 Task: Choose email frequency to Weekly in job recommendations.
Action: Mouse moved to (738, 93)
Screenshot: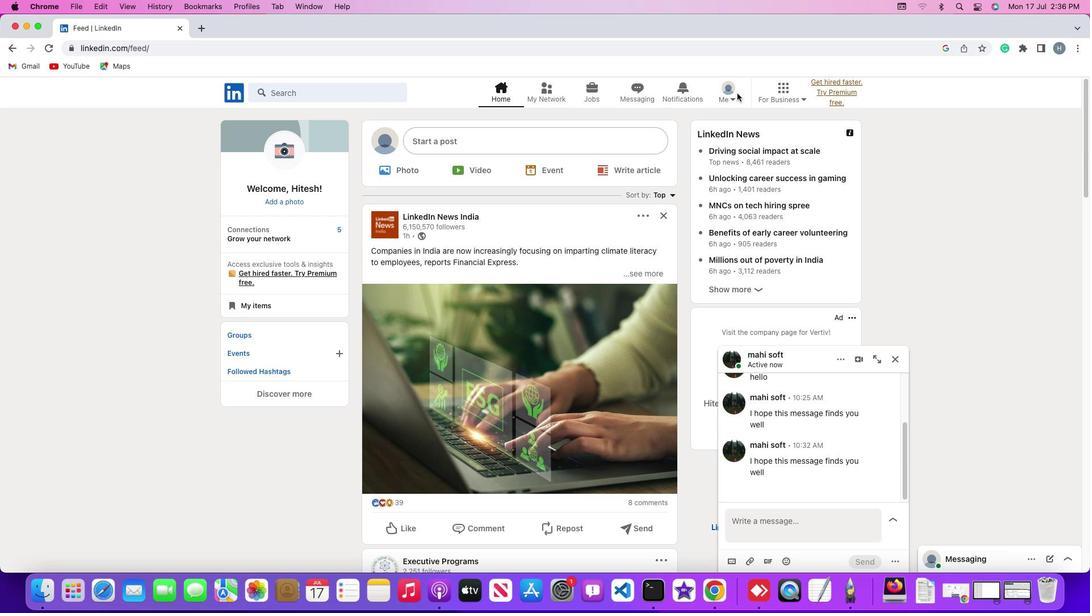 
Action: Mouse pressed left at (738, 93)
Screenshot: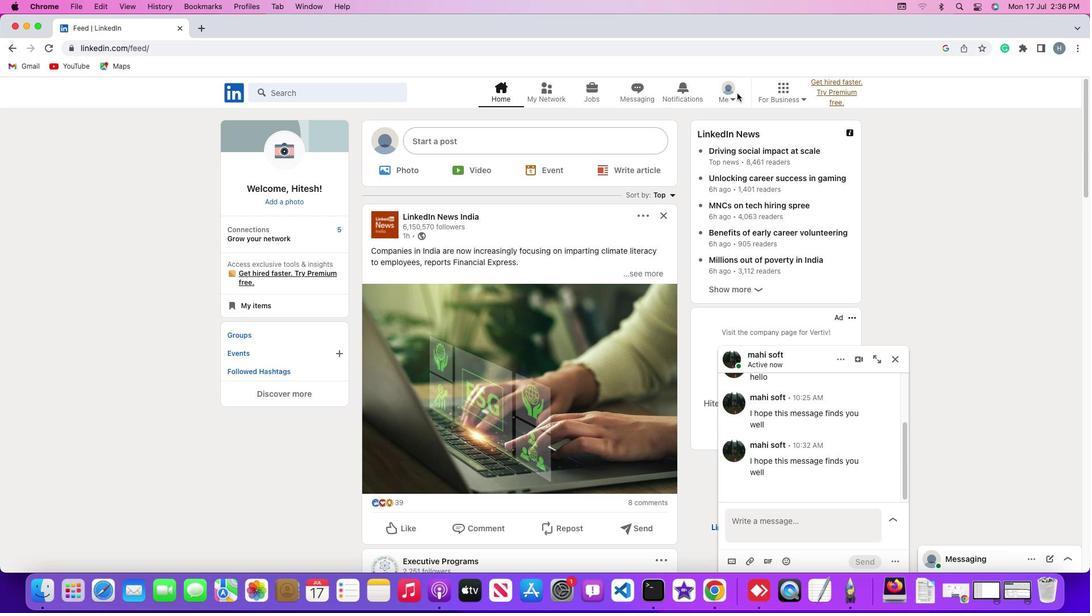 
Action: Mouse moved to (732, 97)
Screenshot: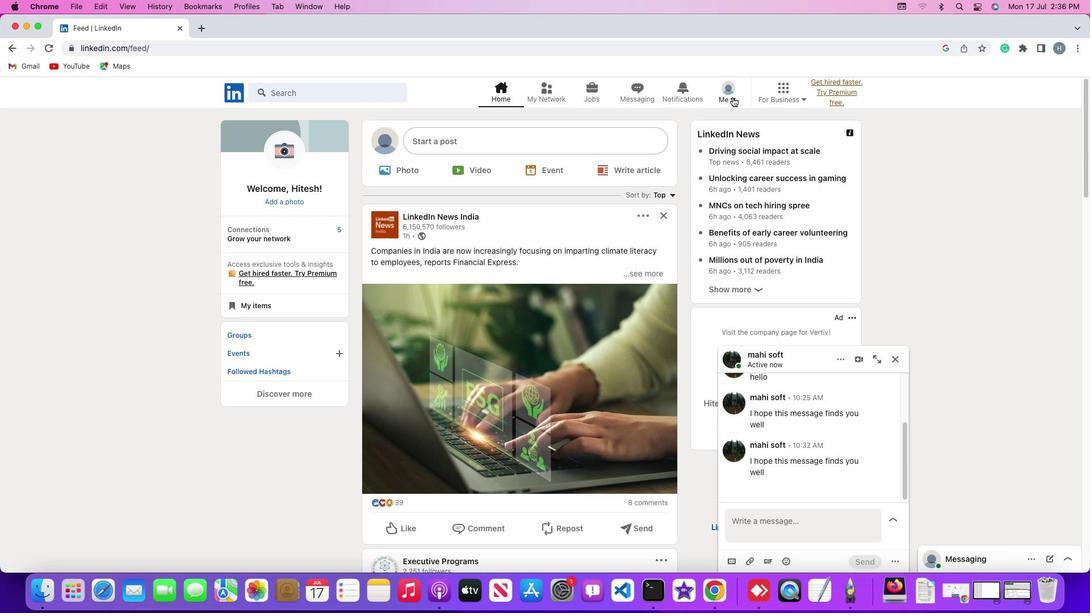 
Action: Mouse pressed left at (732, 97)
Screenshot: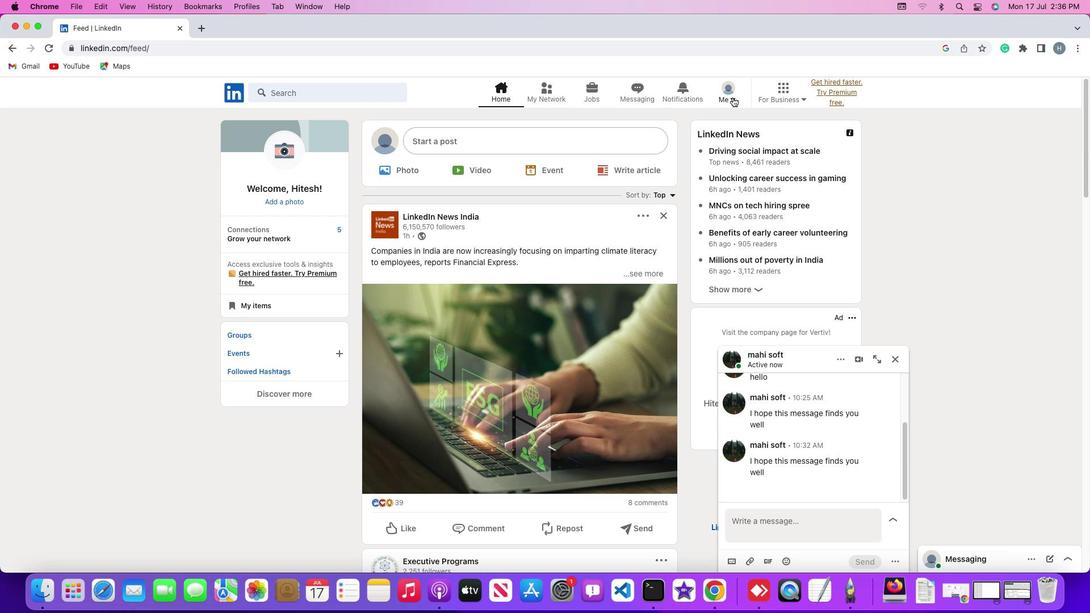 
Action: Mouse moved to (663, 217)
Screenshot: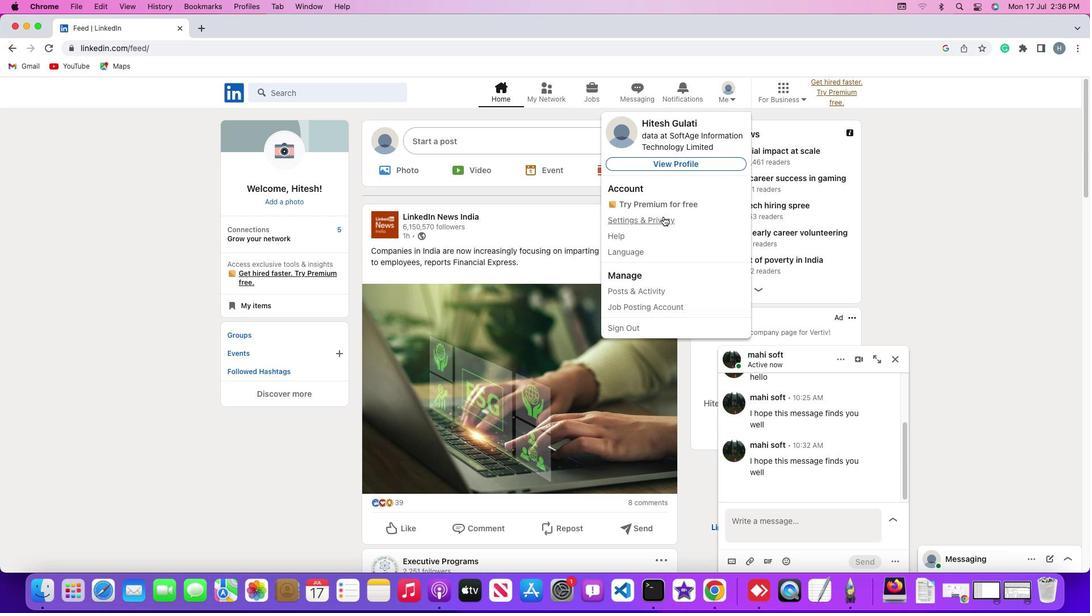 
Action: Mouse pressed left at (663, 217)
Screenshot: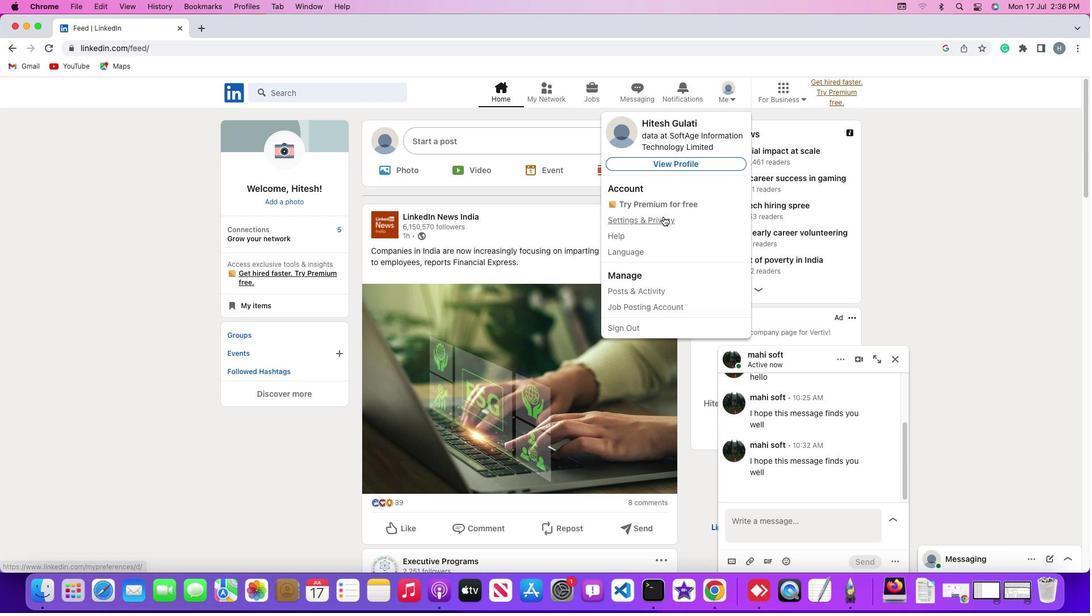 
Action: Mouse moved to (87, 383)
Screenshot: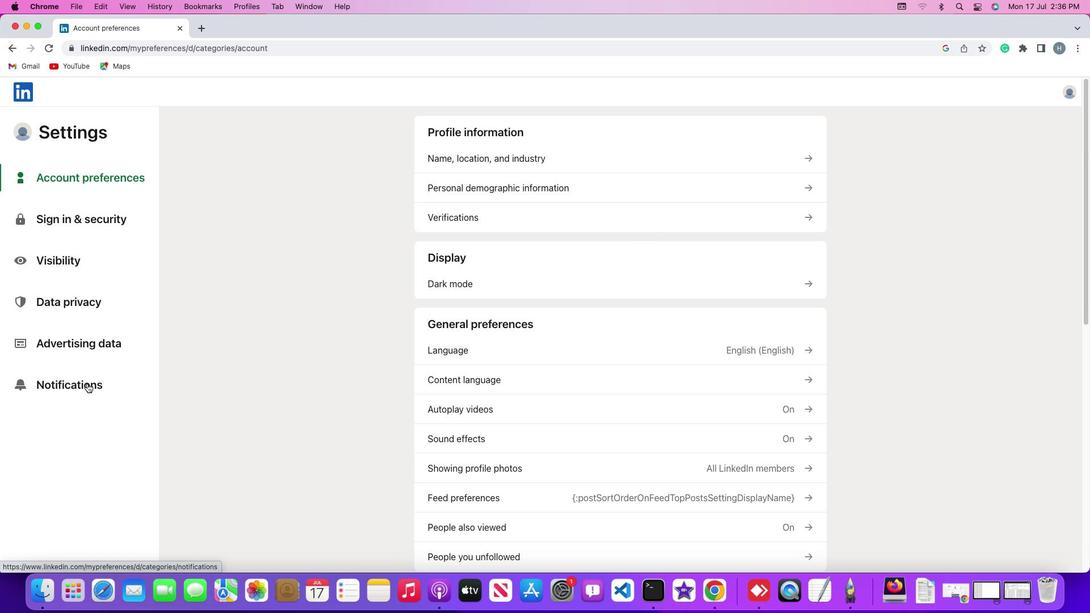 
Action: Mouse pressed left at (87, 383)
Screenshot: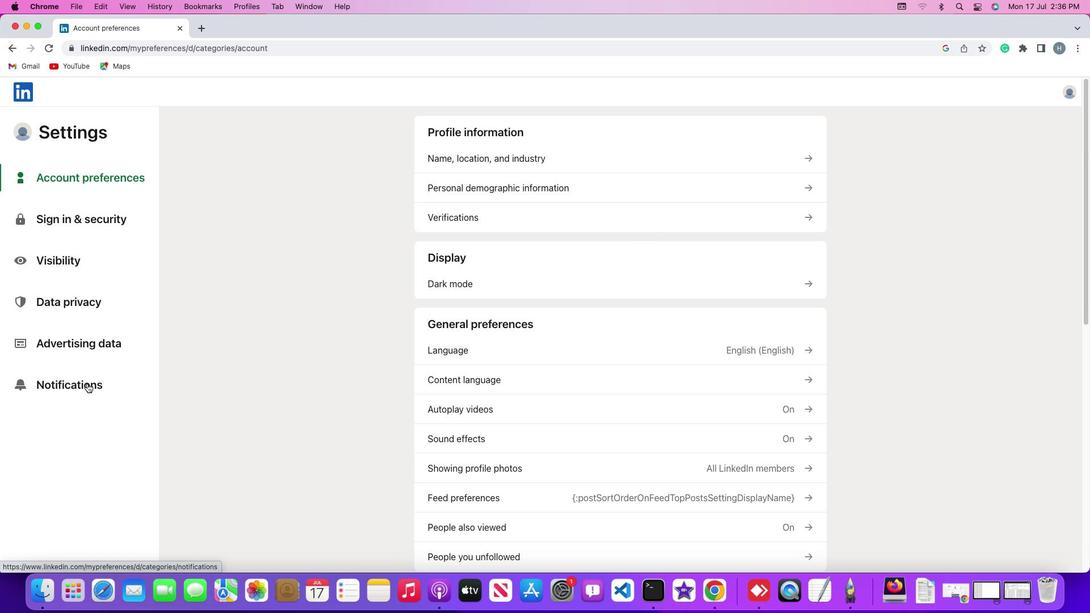 
Action: Mouse pressed left at (87, 383)
Screenshot: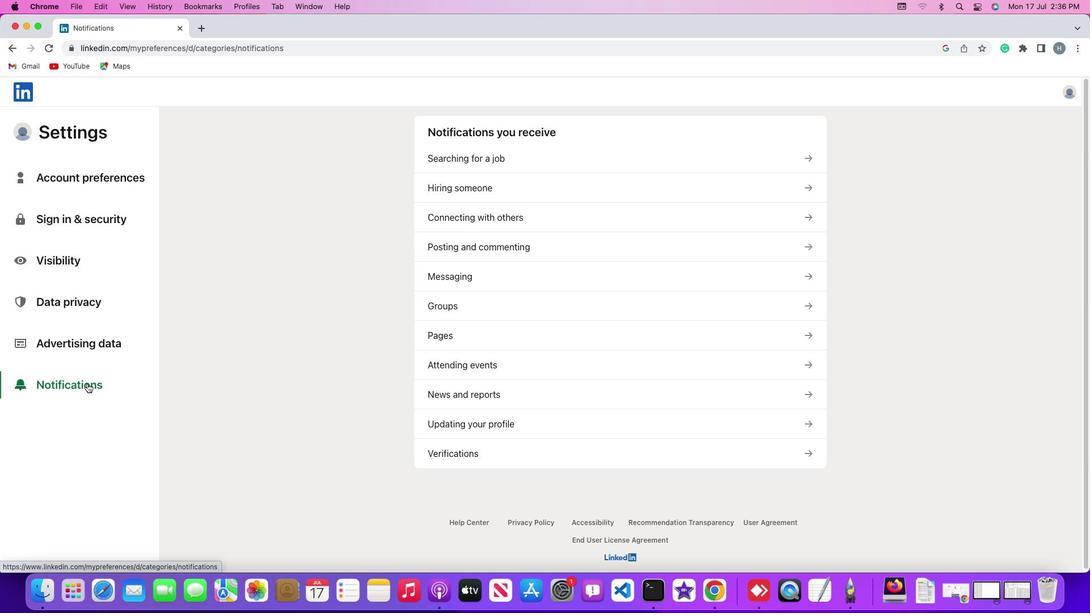 
Action: Mouse moved to (485, 154)
Screenshot: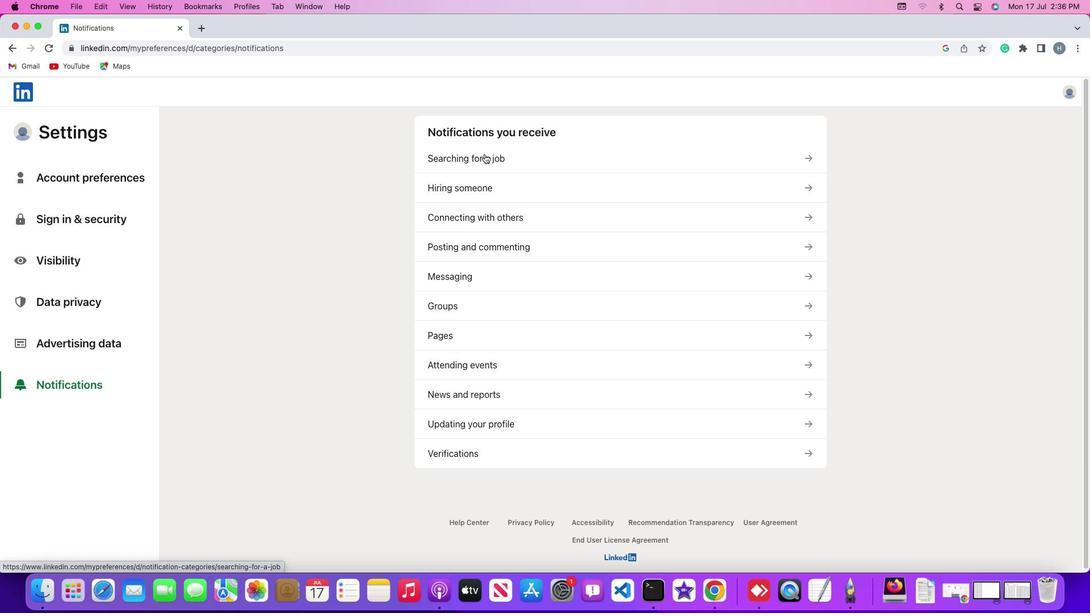 
Action: Mouse pressed left at (485, 154)
Screenshot: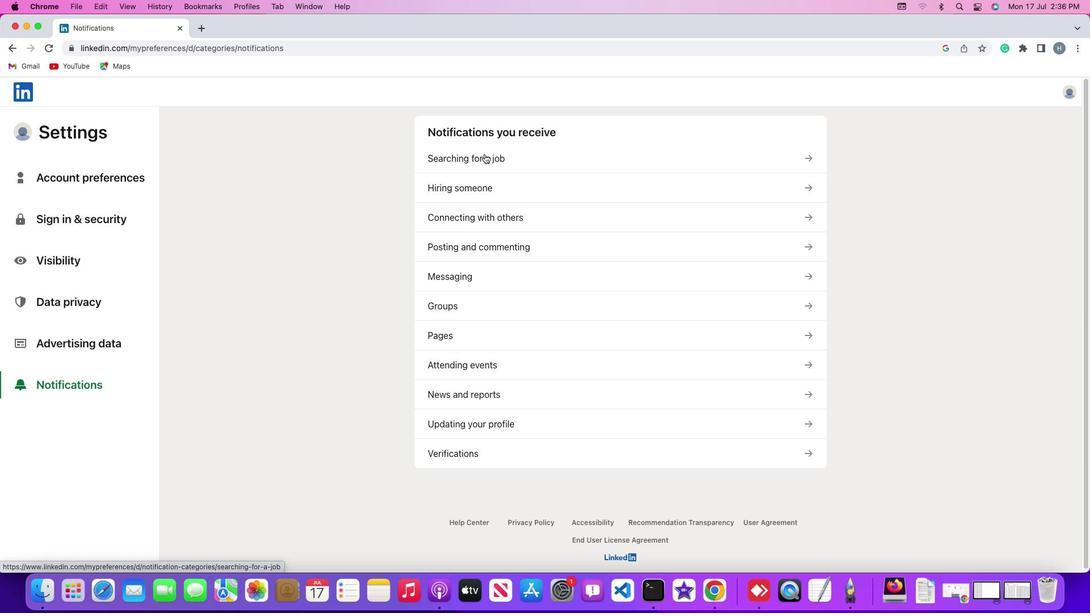 
Action: Mouse moved to (492, 284)
Screenshot: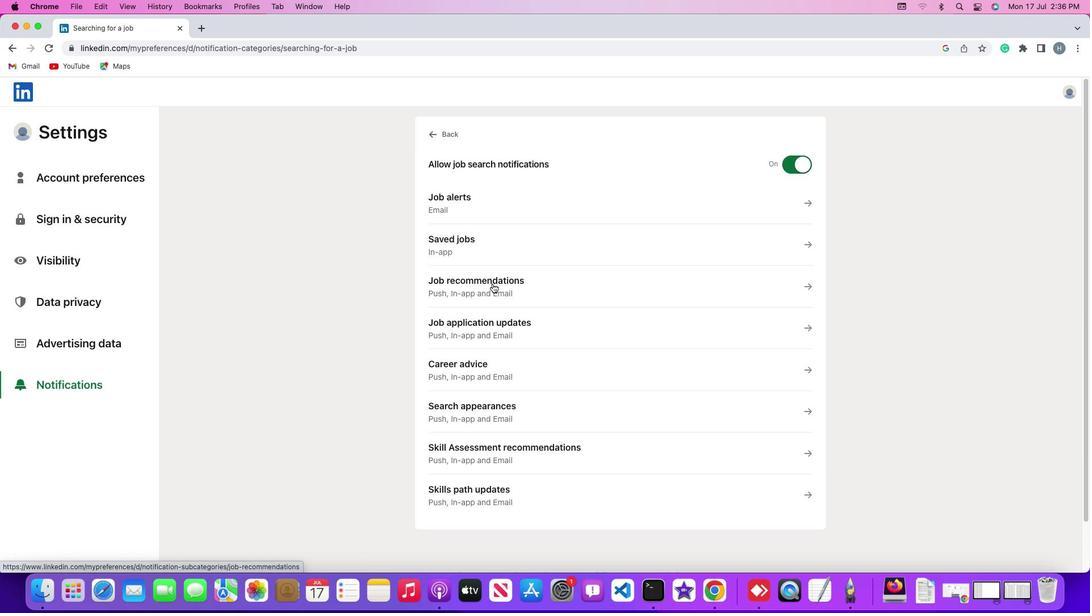 
Action: Mouse pressed left at (492, 284)
Screenshot: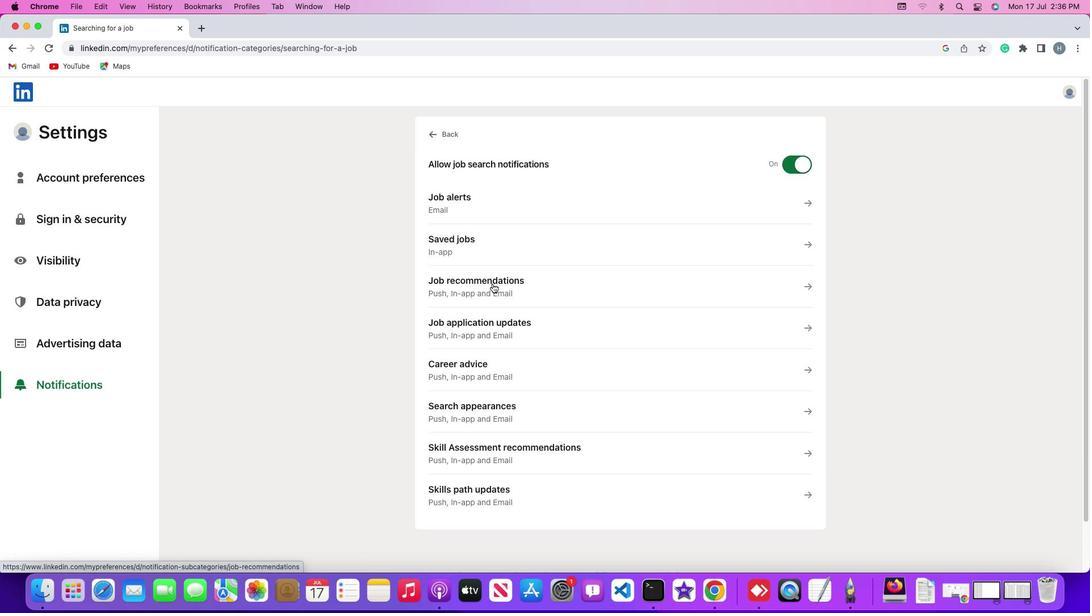 
Action: Mouse moved to (440, 405)
Screenshot: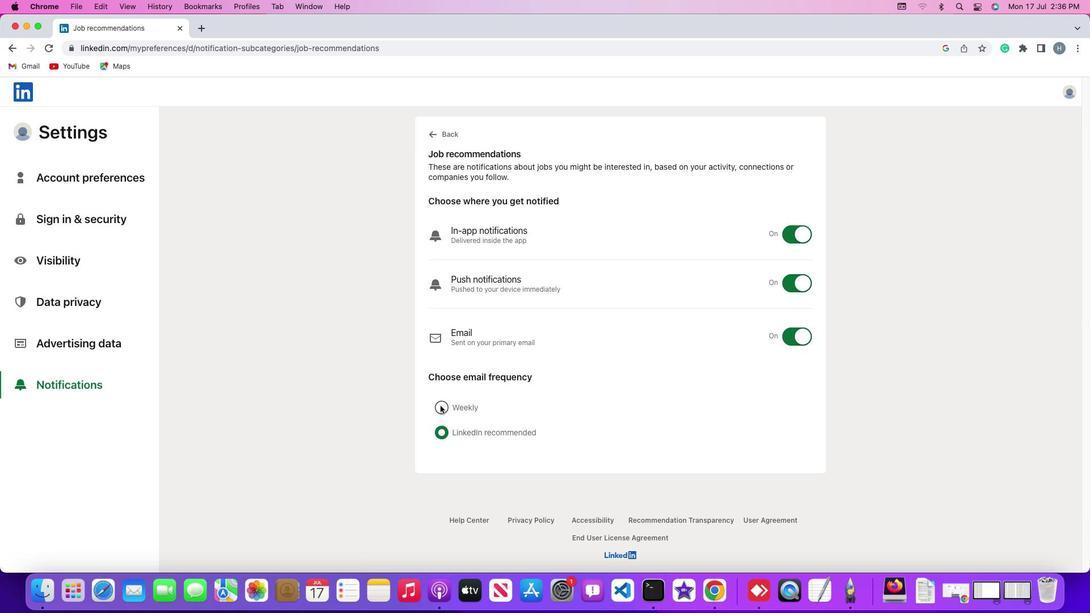 
Action: Mouse pressed left at (440, 405)
Screenshot: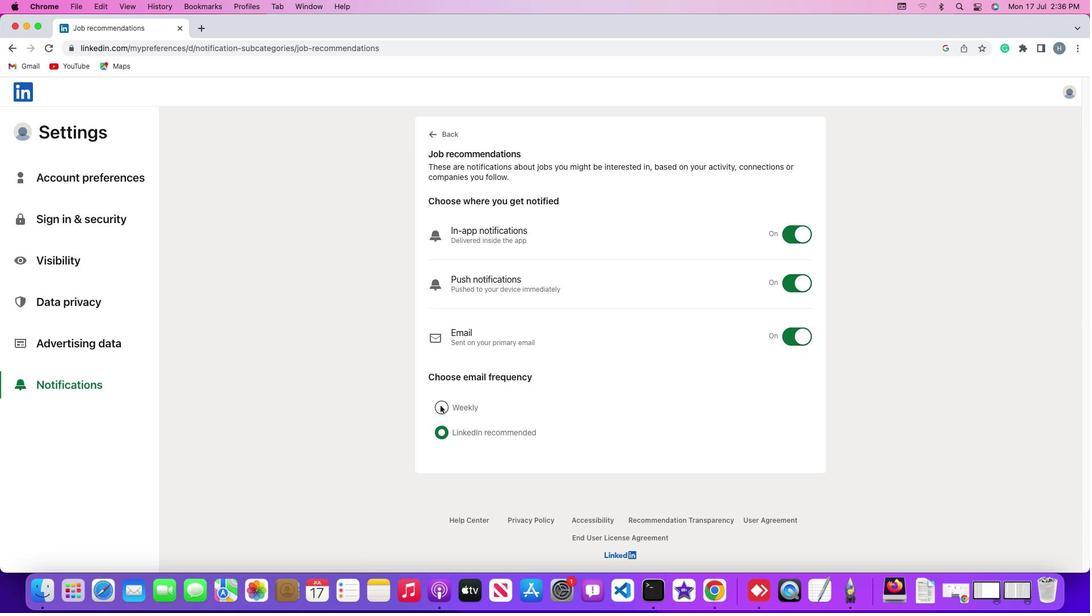
